 Task: Add the task  Integrate a new online platform for online fundraising to the section Data Analytics Sprint in the project AirLink and add a Due Date to the respective task as 2023/09/04
Action: Mouse moved to (104, 401)
Screenshot: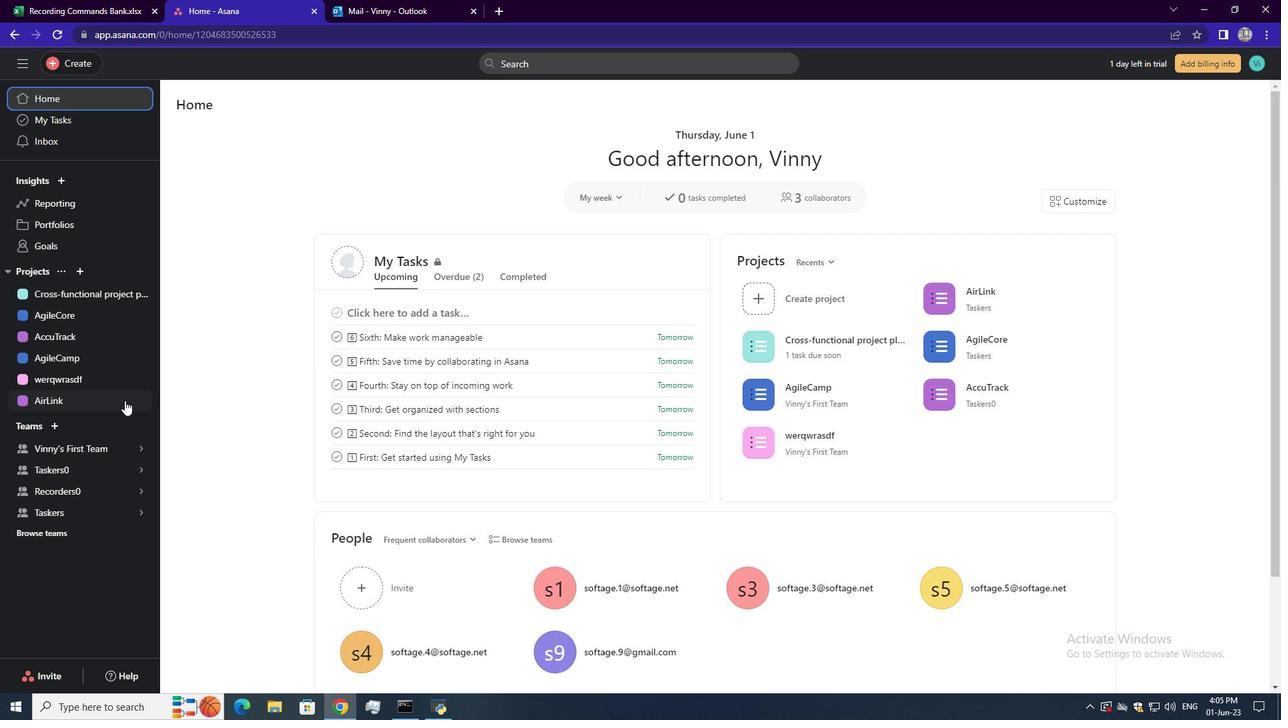 
Action: Mouse pressed left at (104, 401)
Screenshot: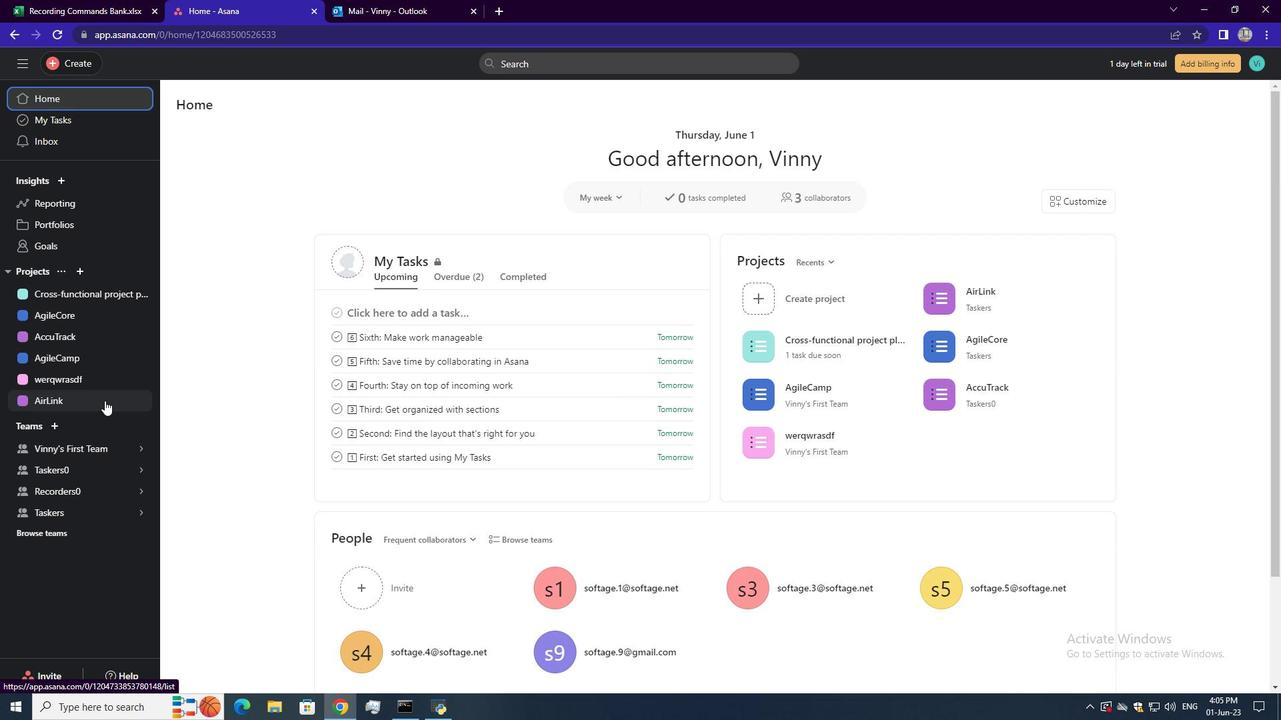 
Action: Mouse moved to (866, 292)
Screenshot: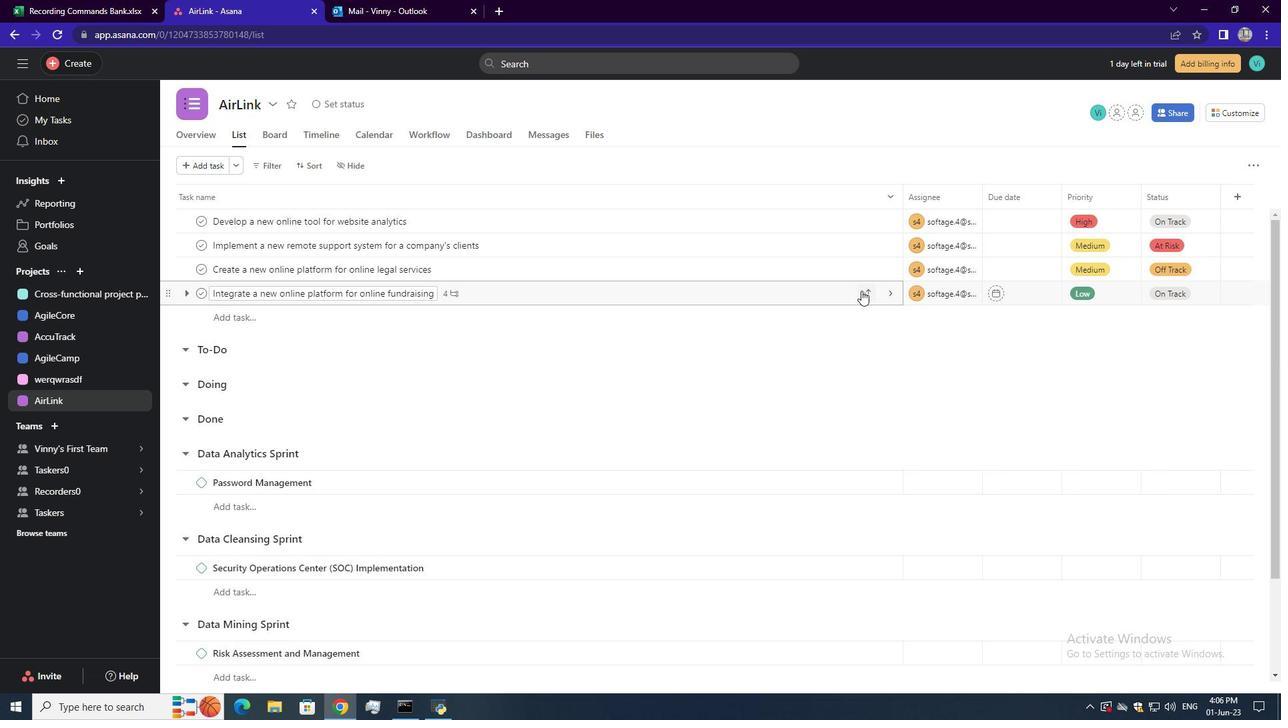 
Action: Mouse pressed left at (866, 292)
Screenshot: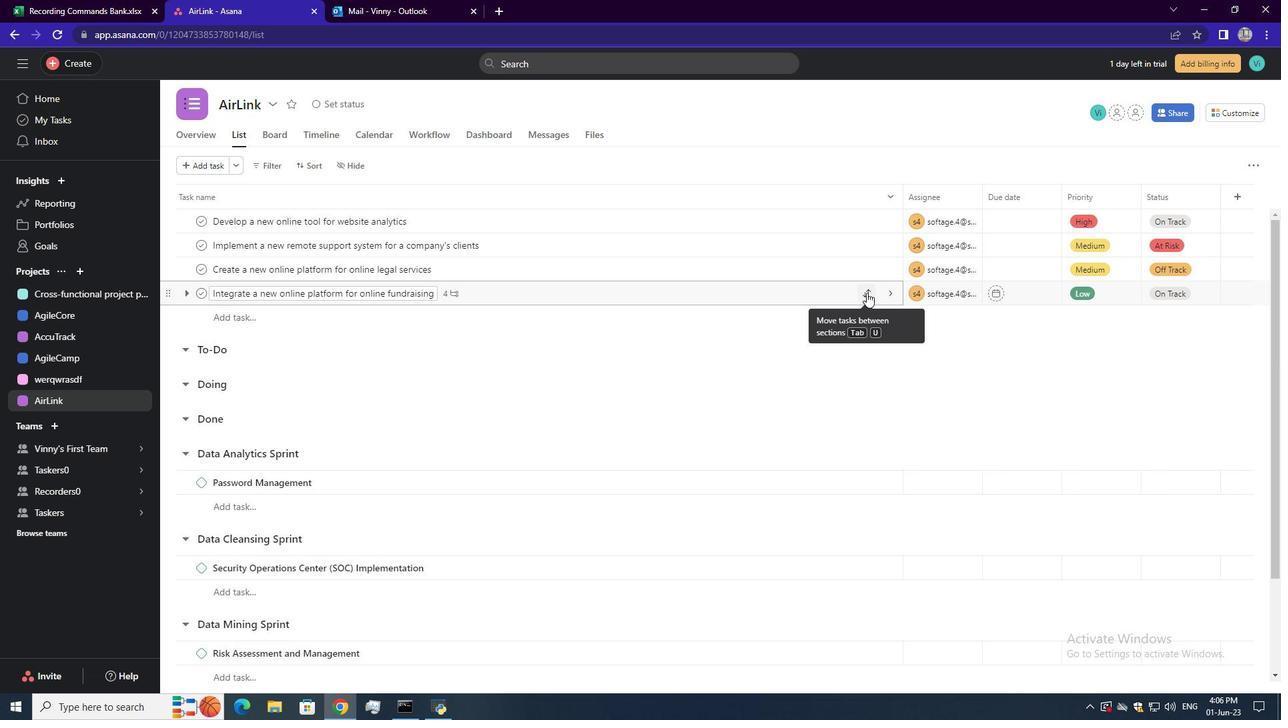 
Action: Mouse moved to (825, 437)
Screenshot: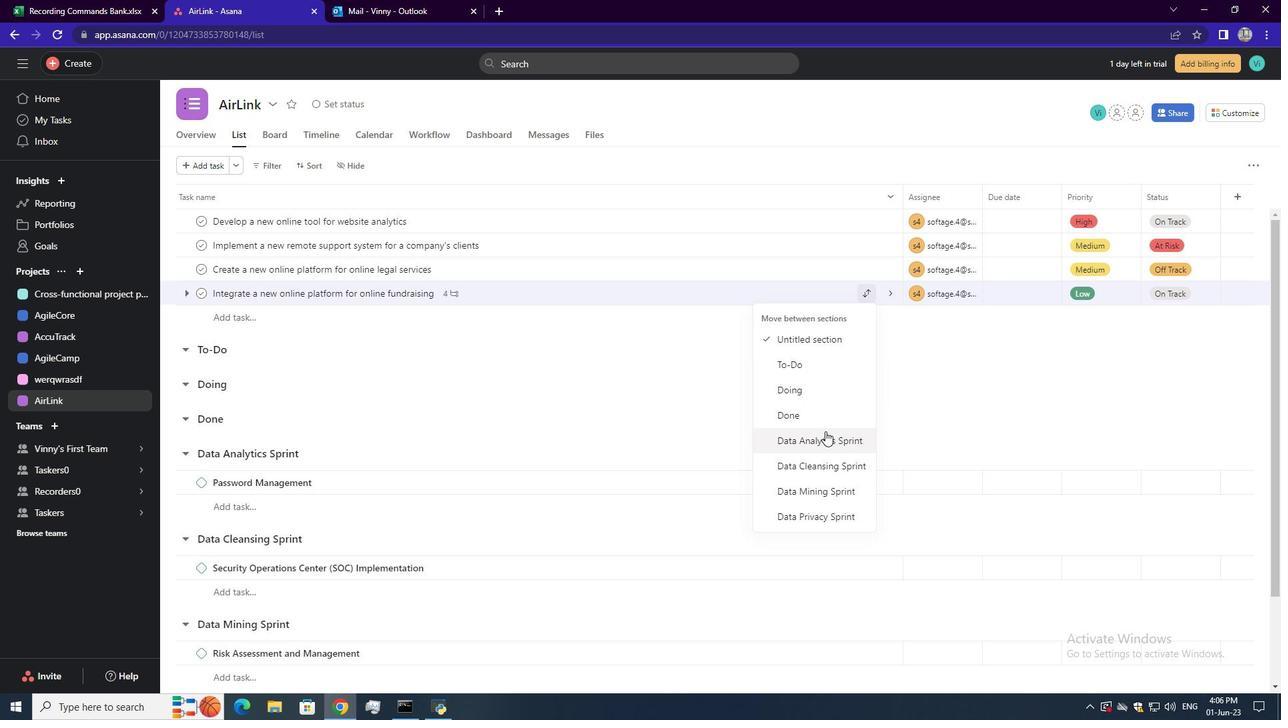 
Action: Mouse pressed left at (825, 437)
Screenshot: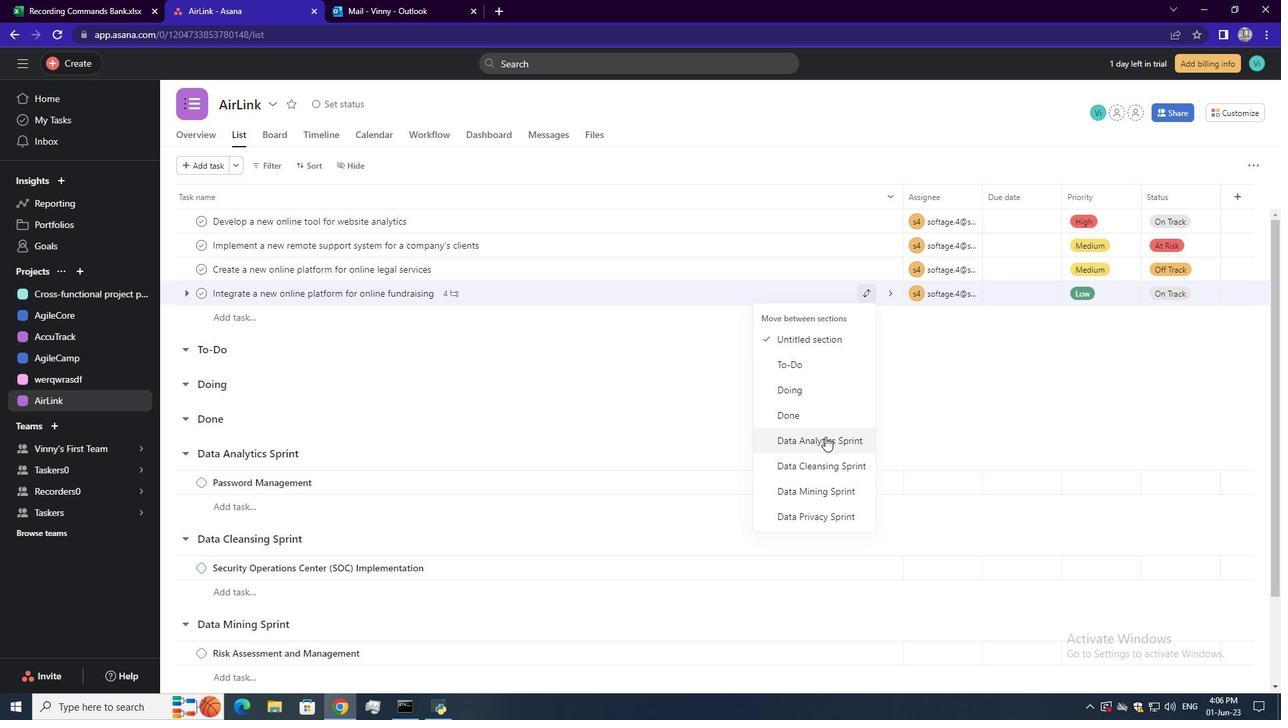 
Action: Mouse moved to (1020, 458)
Screenshot: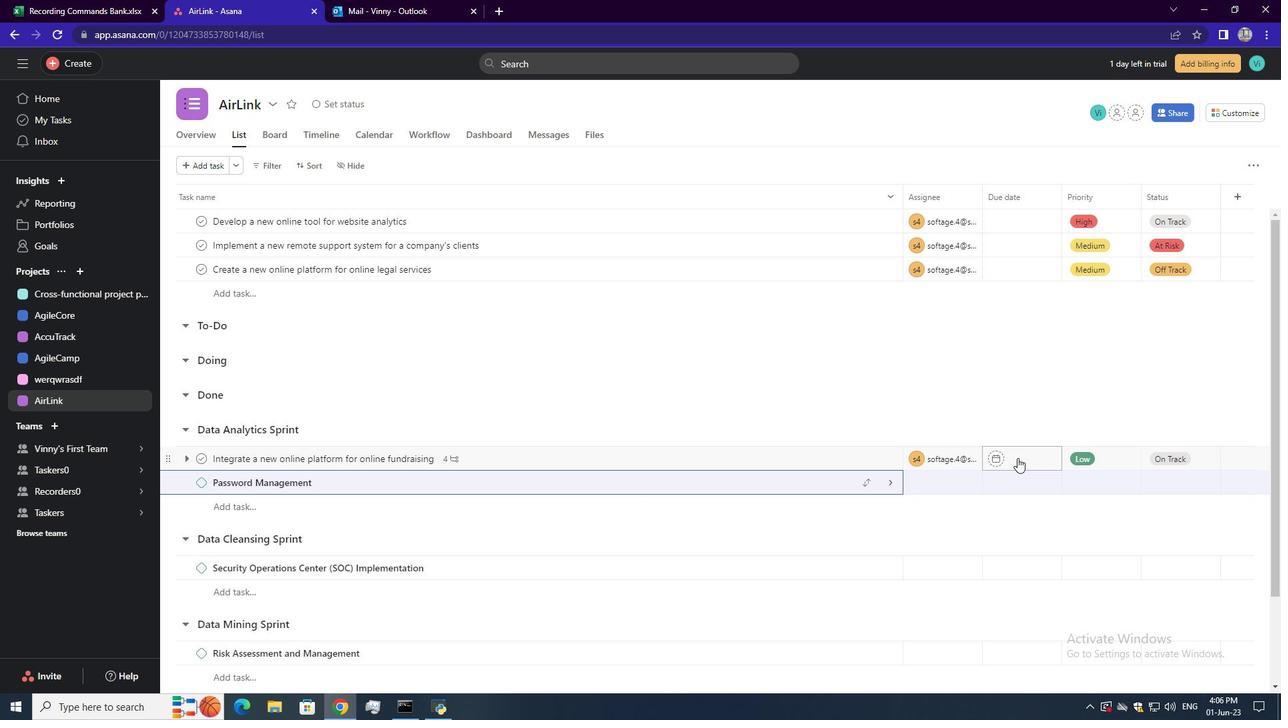
Action: Mouse pressed left at (1020, 458)
Screenshot: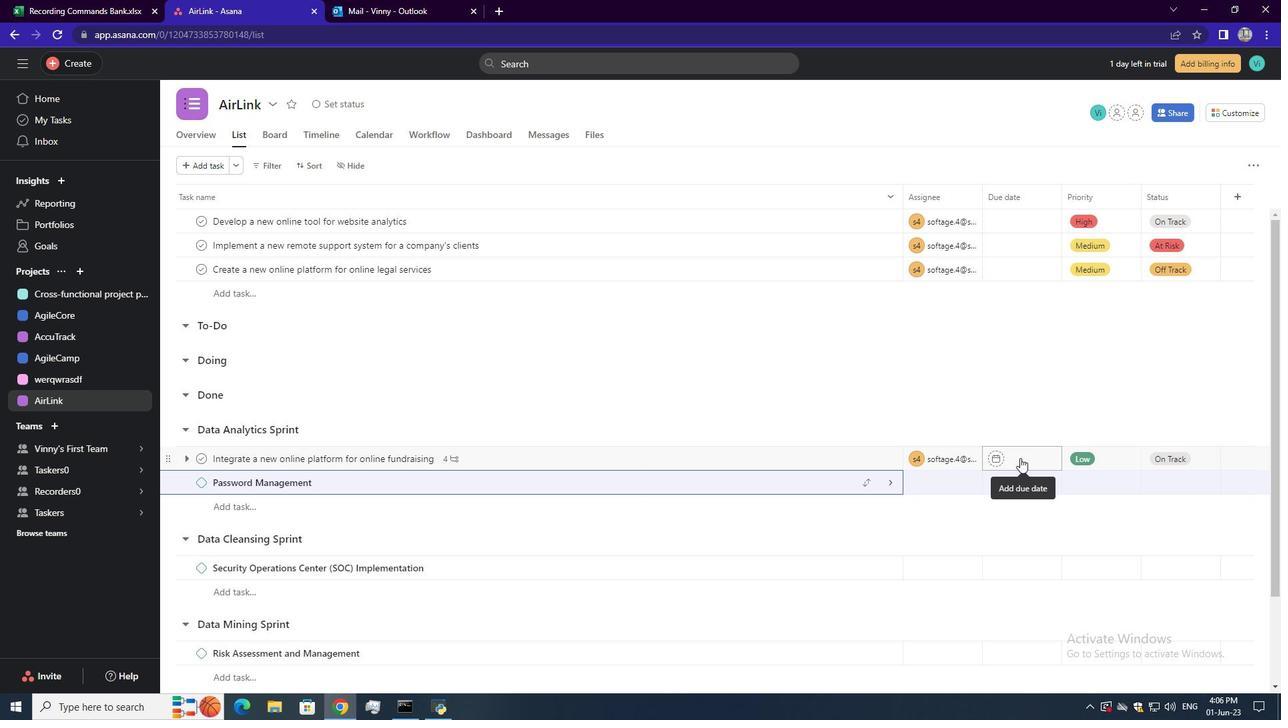 
Action: Mouse moved to (1109, 186)
Screenshot: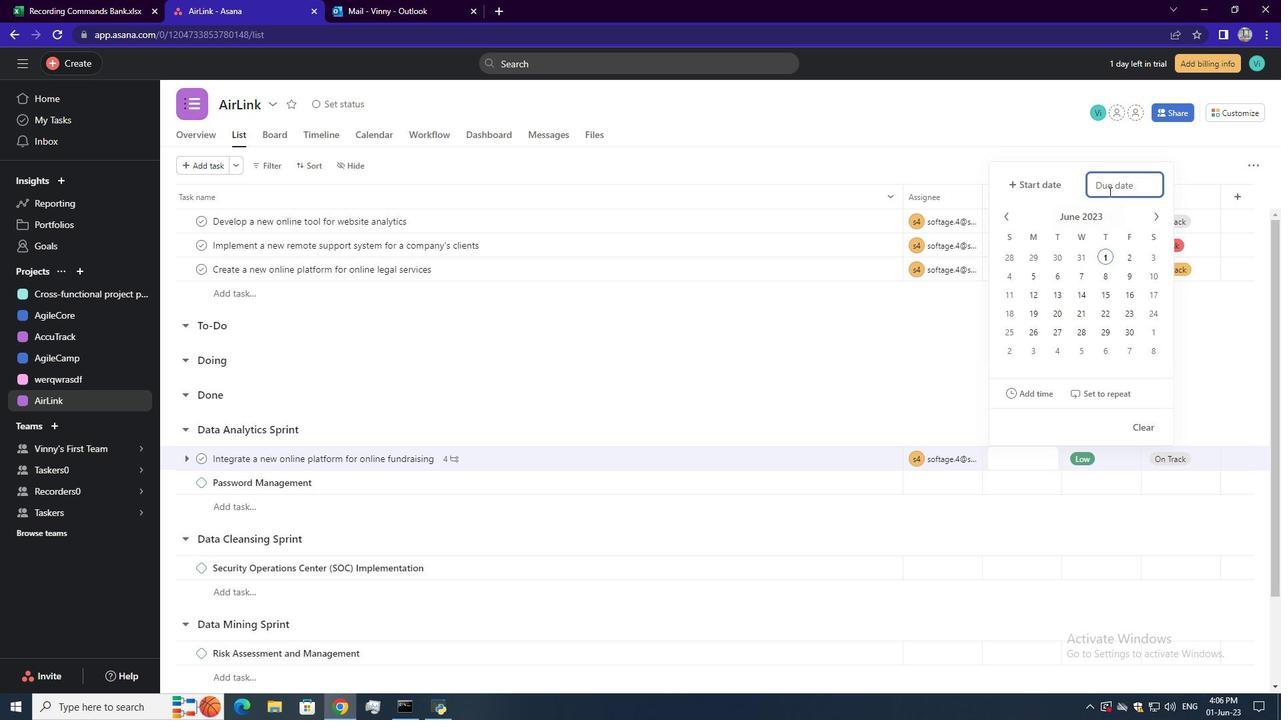 
Action: Mouse pressed left at (1109, 186)
Screenshot: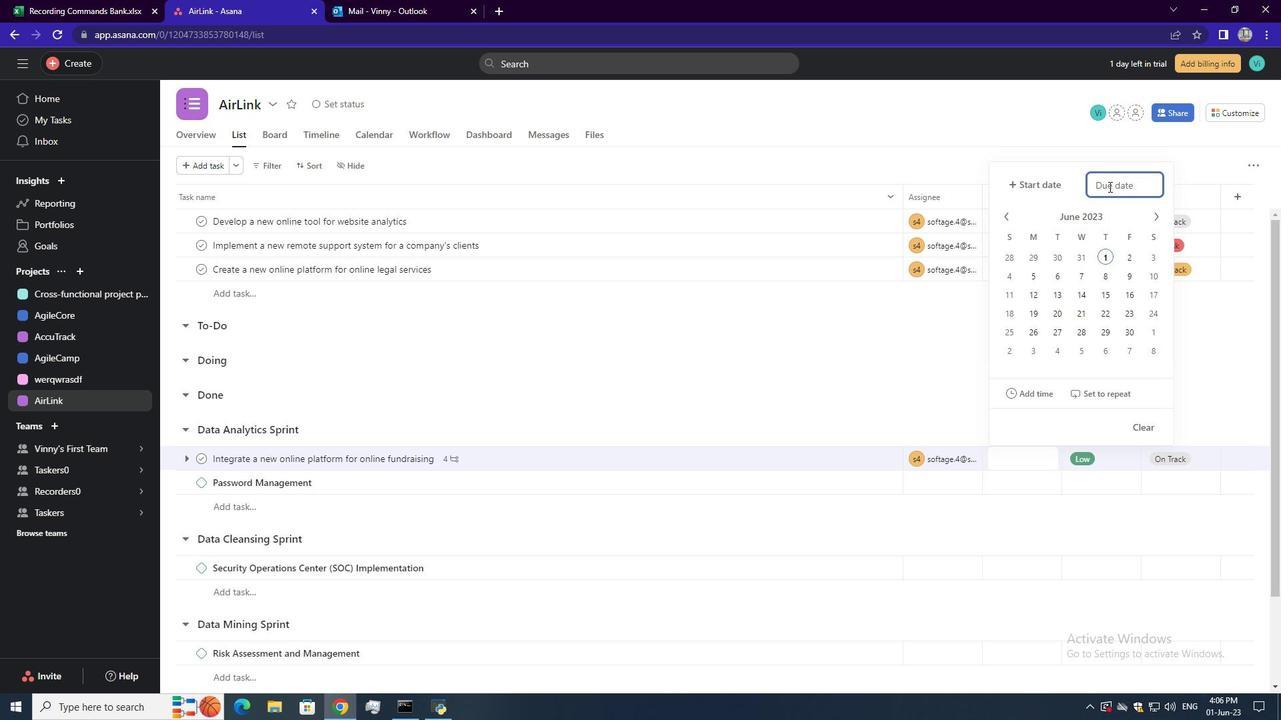 
Action: Key pressed 2023/09/04<Key.enter>
Screenshot: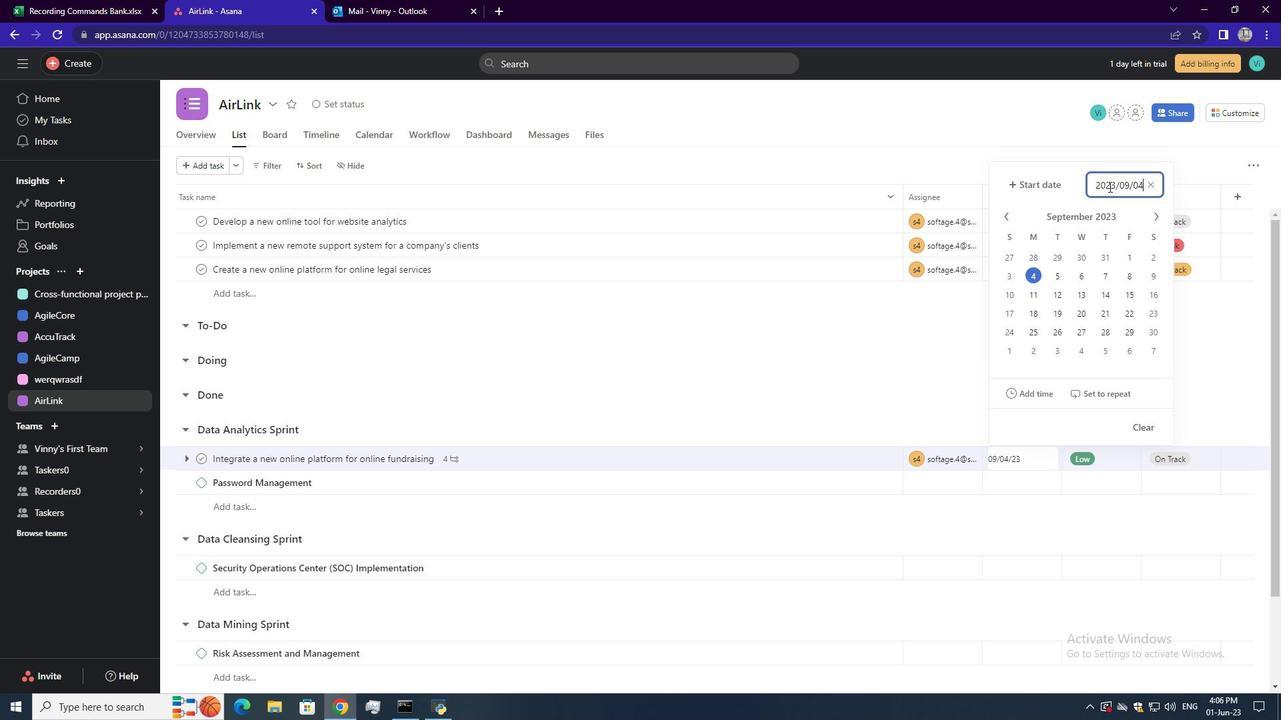 
